 Task: Insert a chart and configure aggregation options for the data.
Action: Mouse moved to (108, 71)
Screenshot: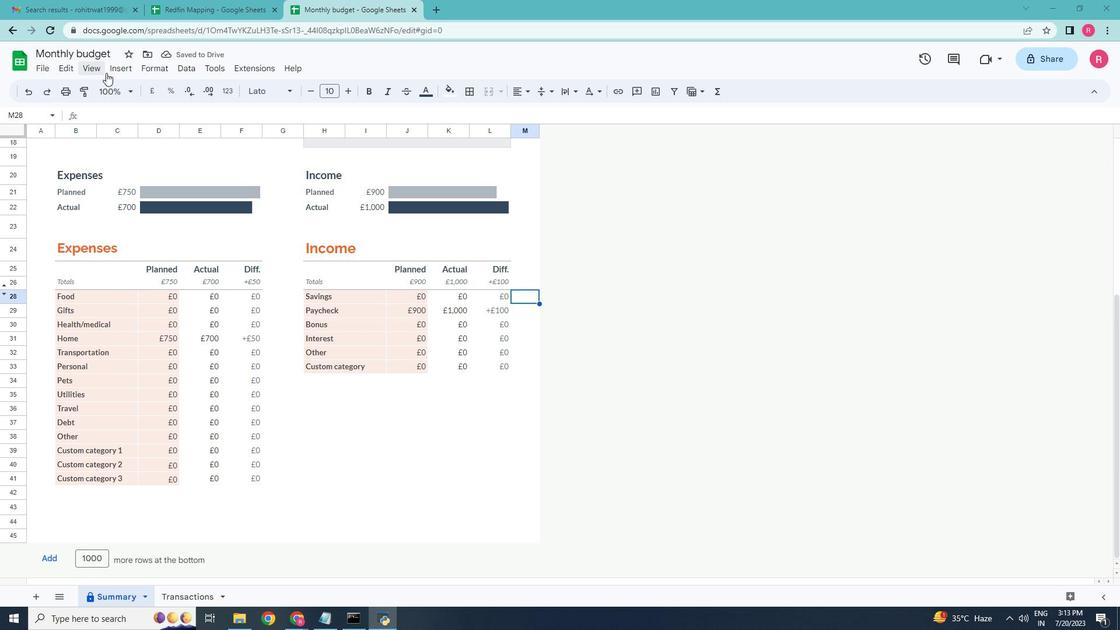 
Action: Mouse pressed left at (108, 71)
Screenshot: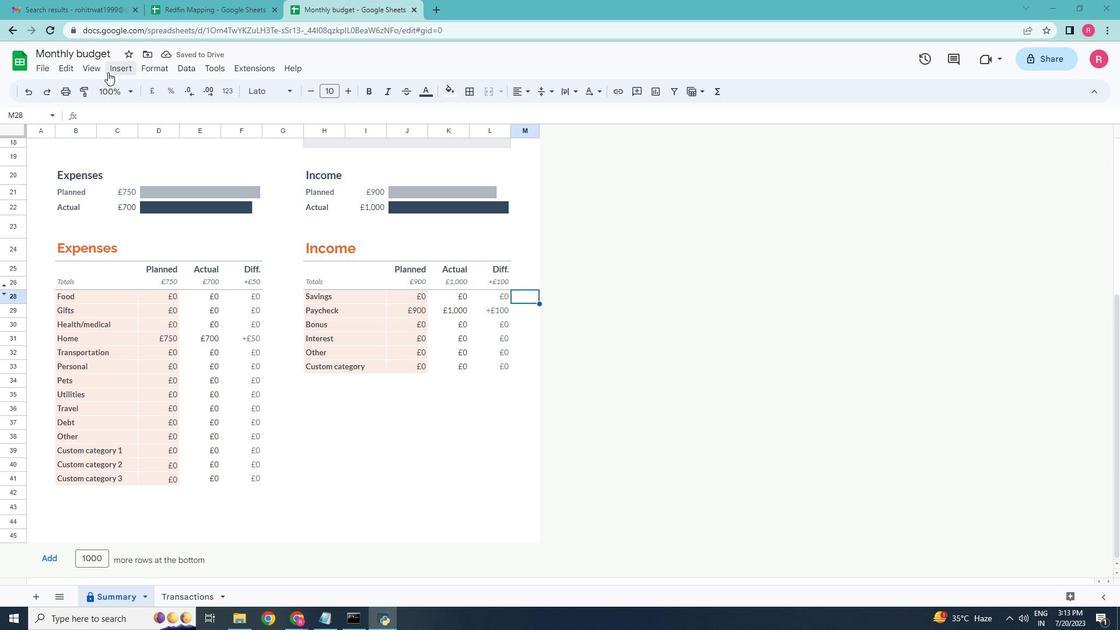 
Action: Mouse moved to (136, 167)
Screenshot: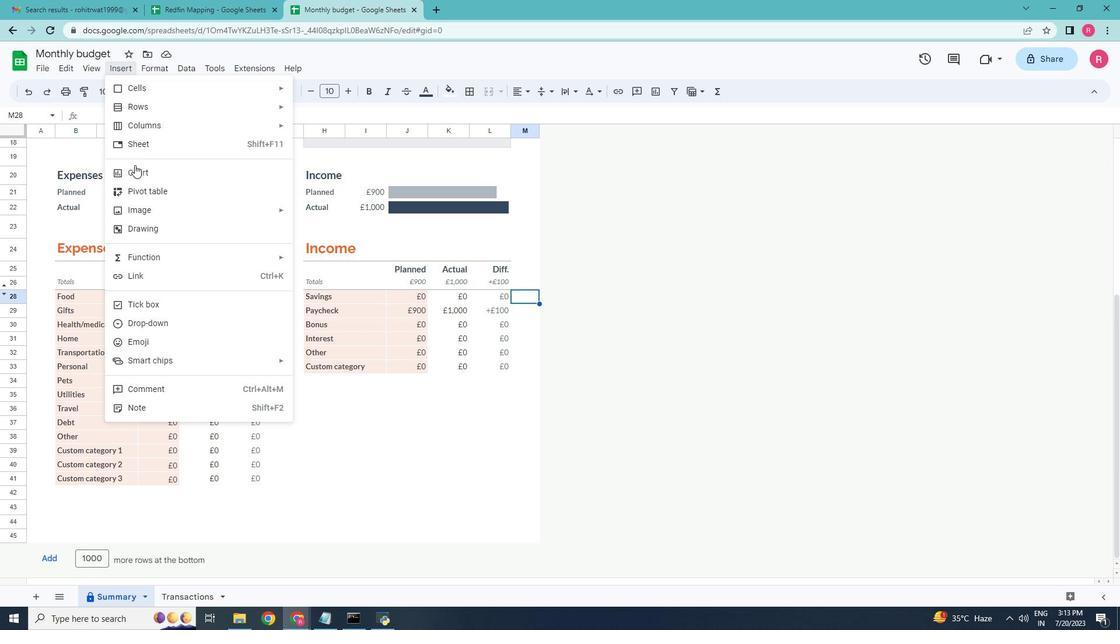 
Action: Mouse pressed left at (136, 167)
Screenshot: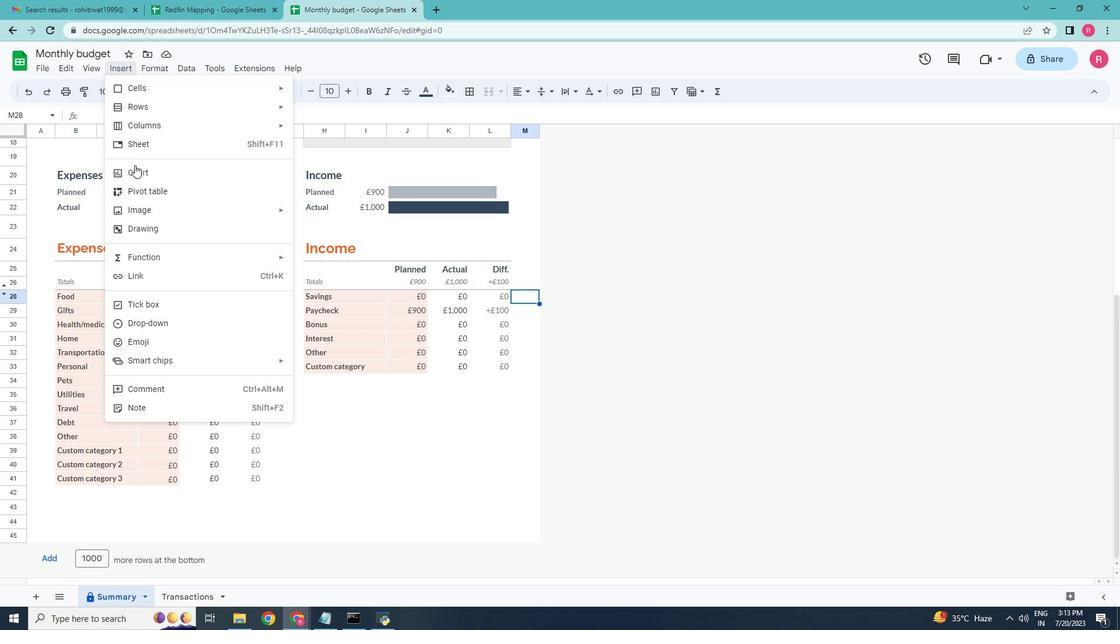 
Action: Mouse moved to (958, 244)
Screenshot: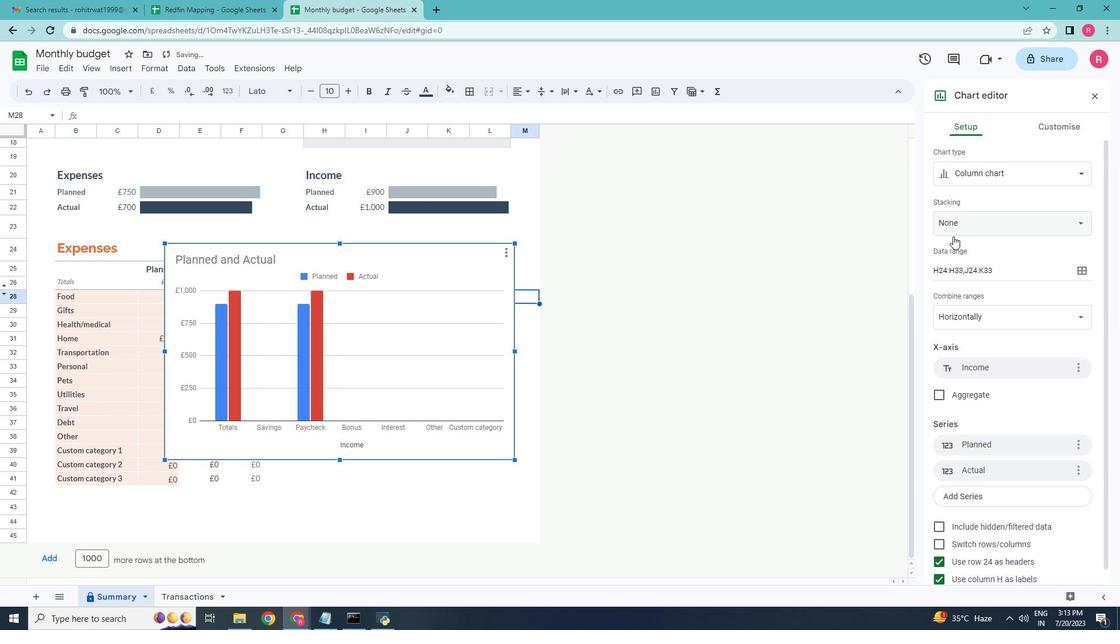
Action: Mouse scrolled (958, 243) with delta (0, 0)
Screenshot: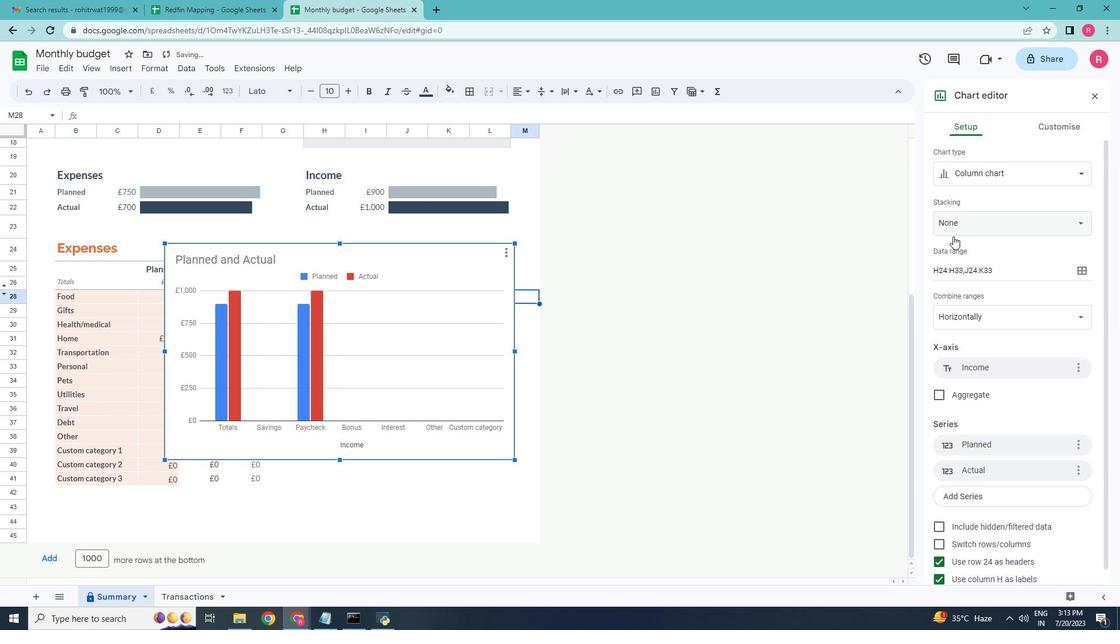 
Action: Mouse moved to (960, 255)
Screenshot: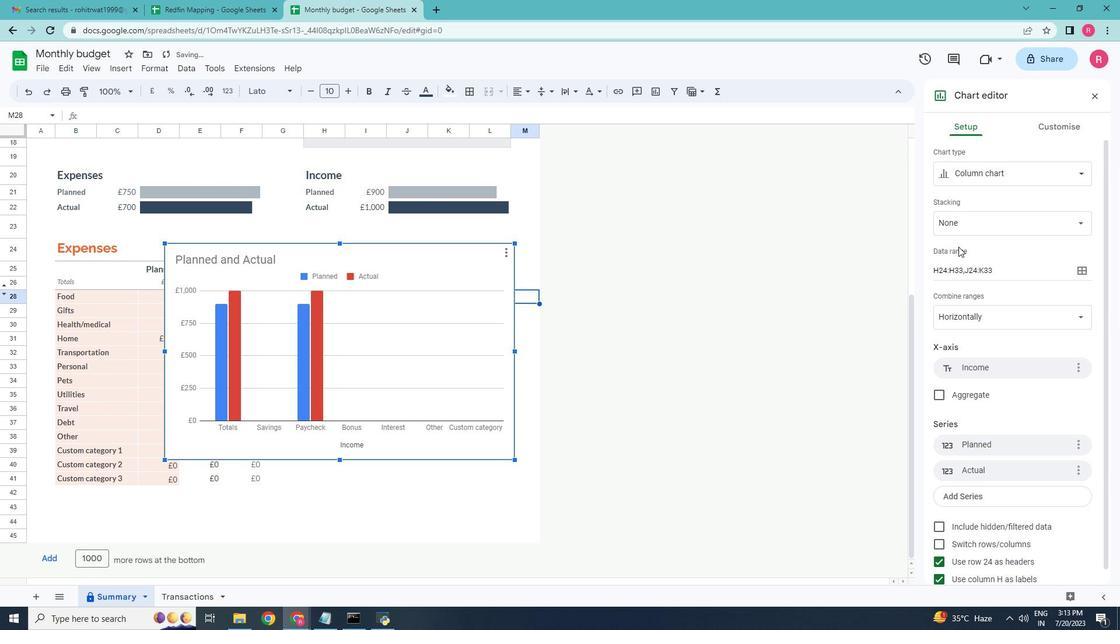 
Action: Mouse scrolled (959, 250) with delta (0, 0)
Screenshot: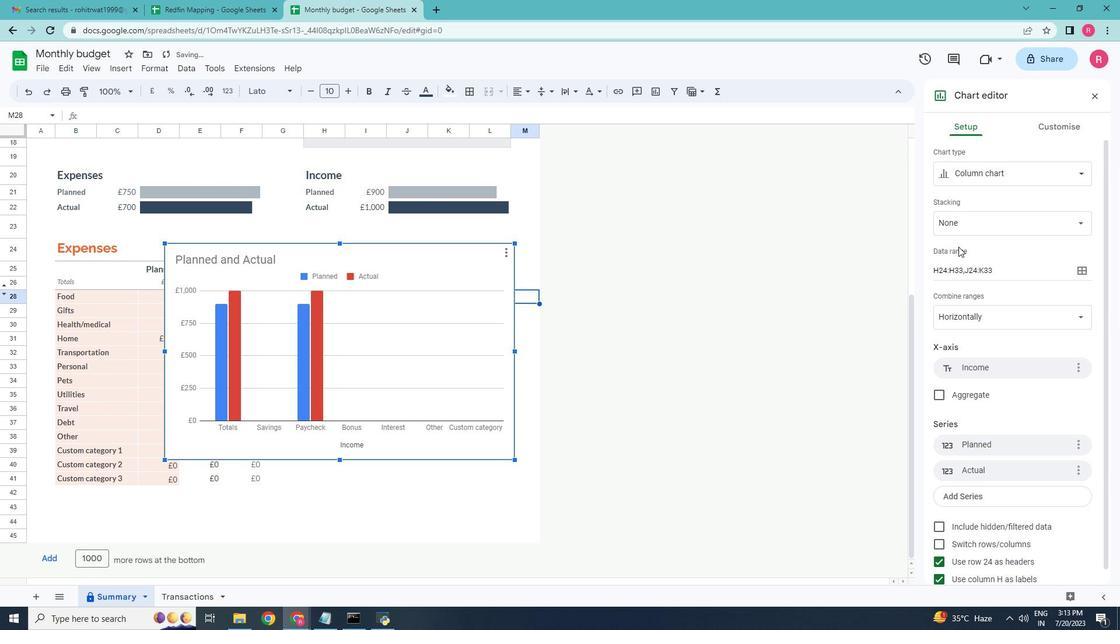 
Action: Mouse moved to (941, 380)
Screenshot: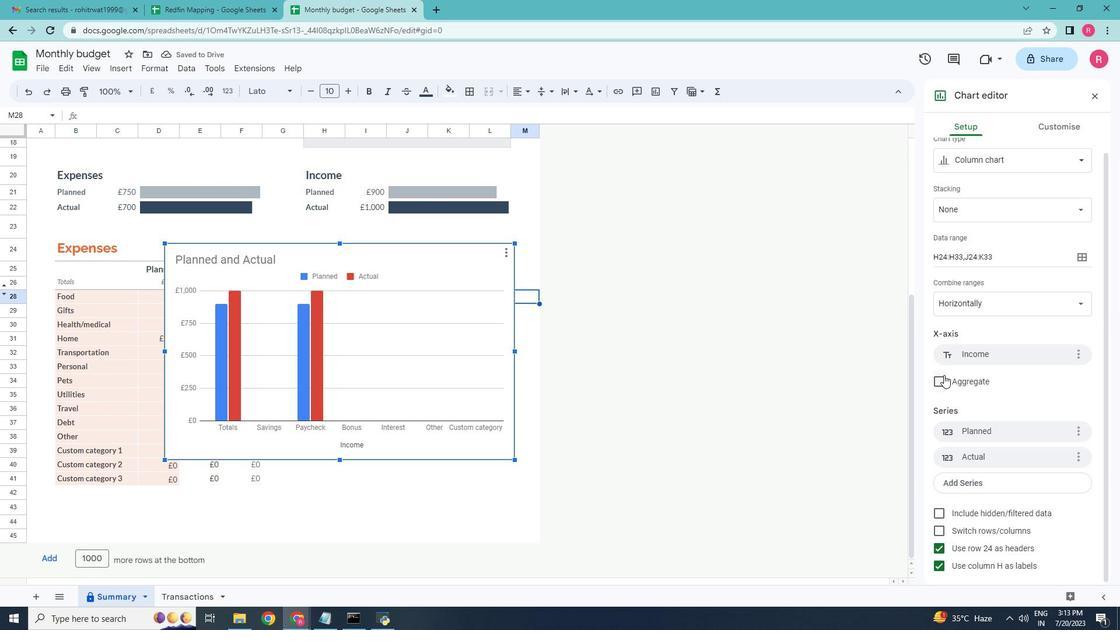 
Action: Mouse pressed left at (941, 380)
Screenshot: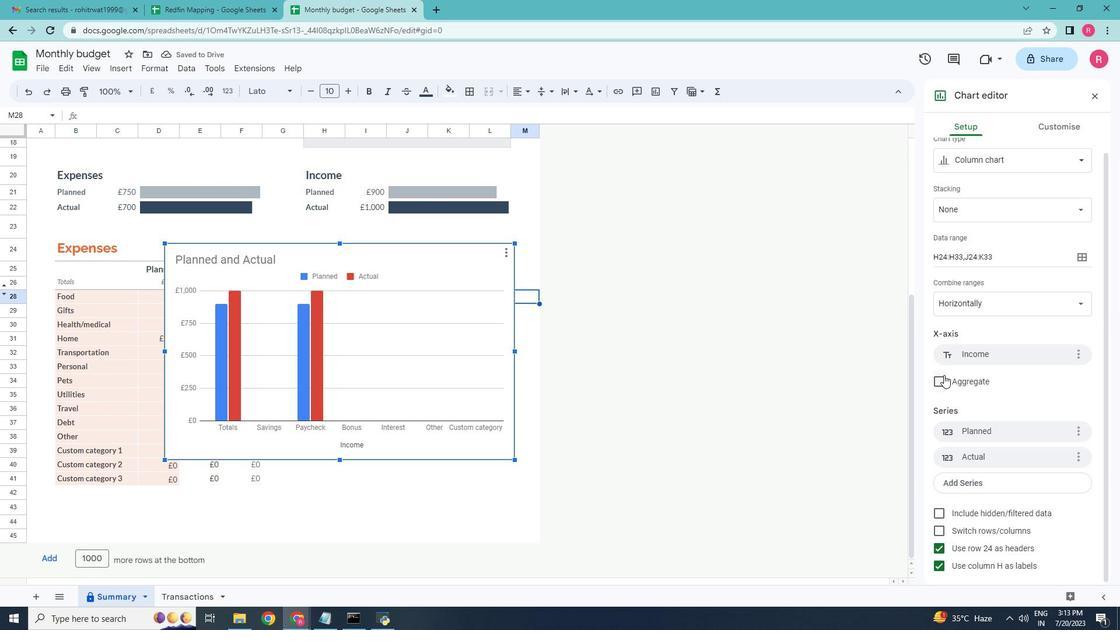 
Action: Mouse moved to (827, 335)
Screenshot: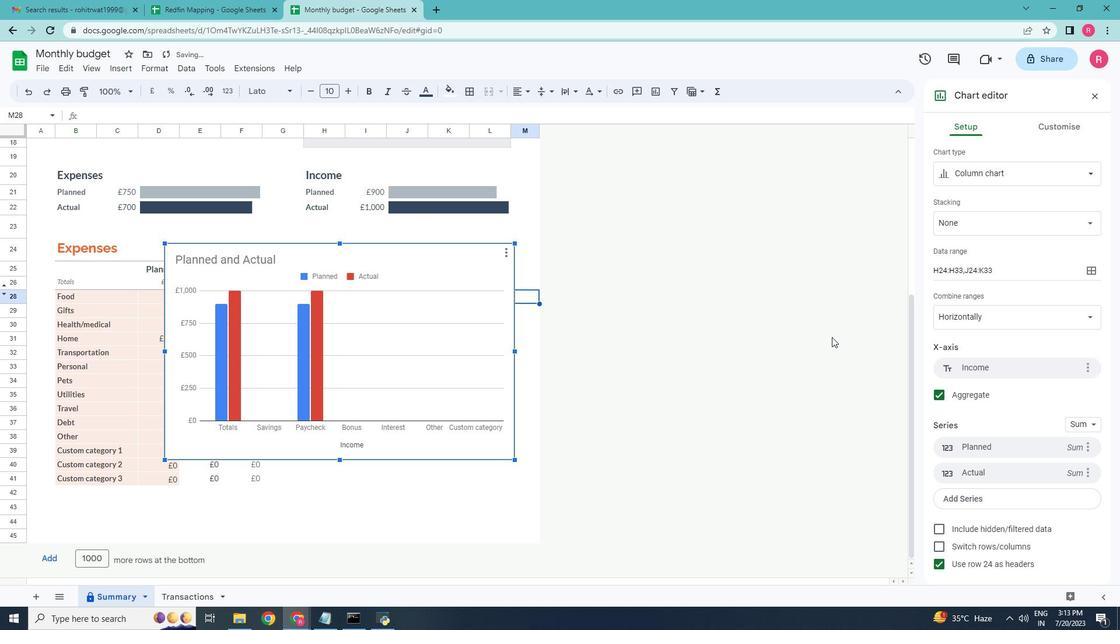 
